 Task: Add a column "Brand".
Action: Mouse moved to (388, 345)
Screenshot: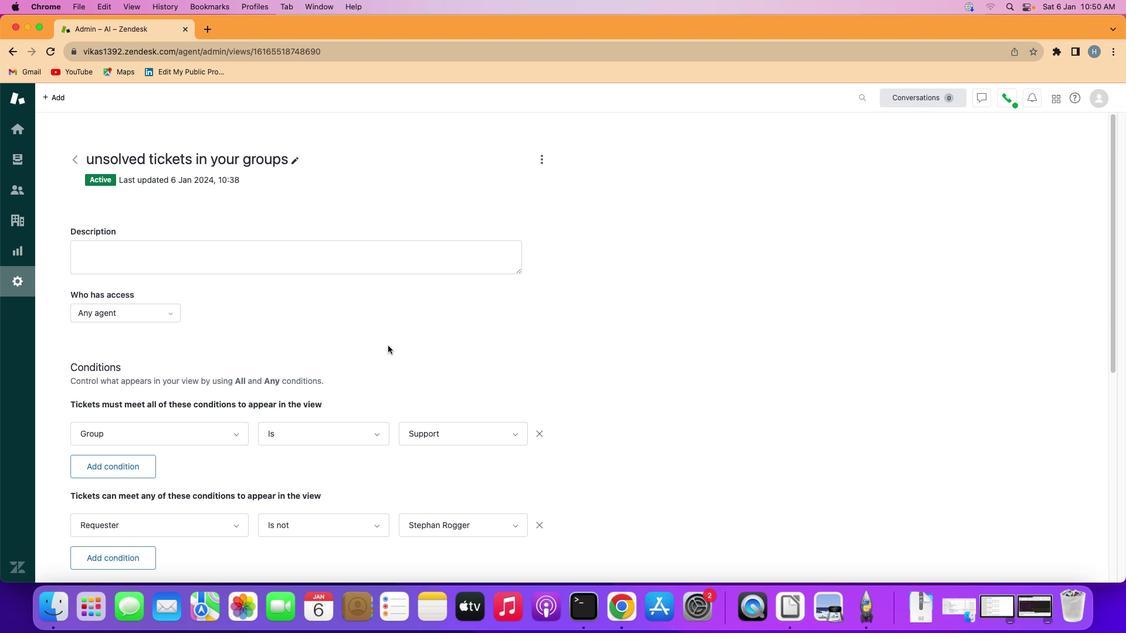 
Action: Mouse scrolled (388, 345) with delta (0, 0)
Screenshot: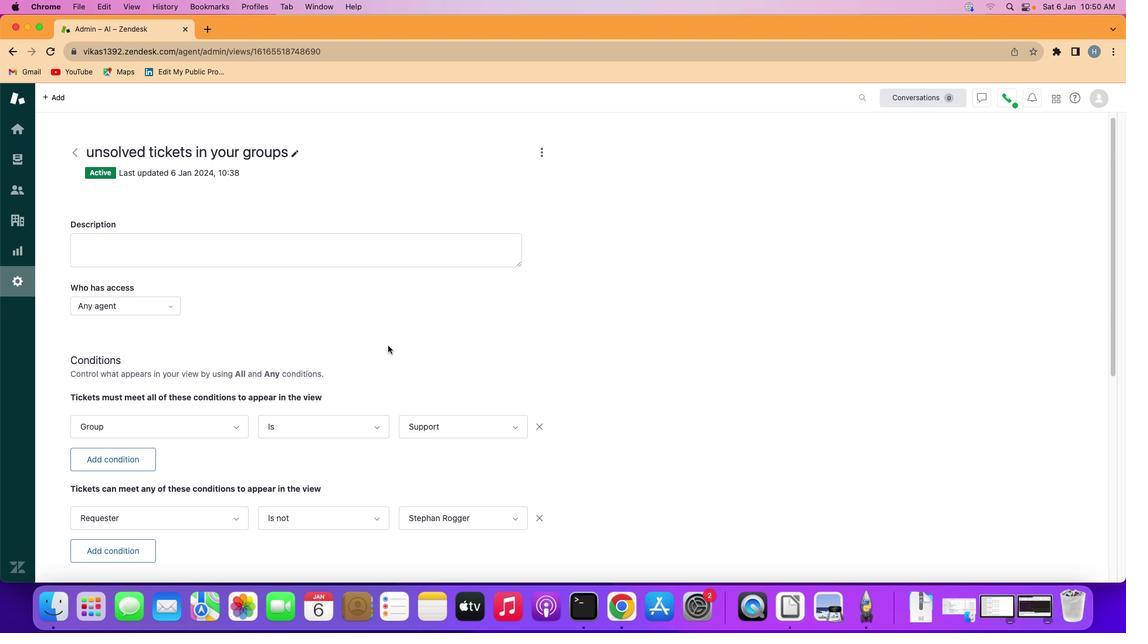 
Action: Mouse scrolled (388, 345) with delta (0, 0)
Screenshot: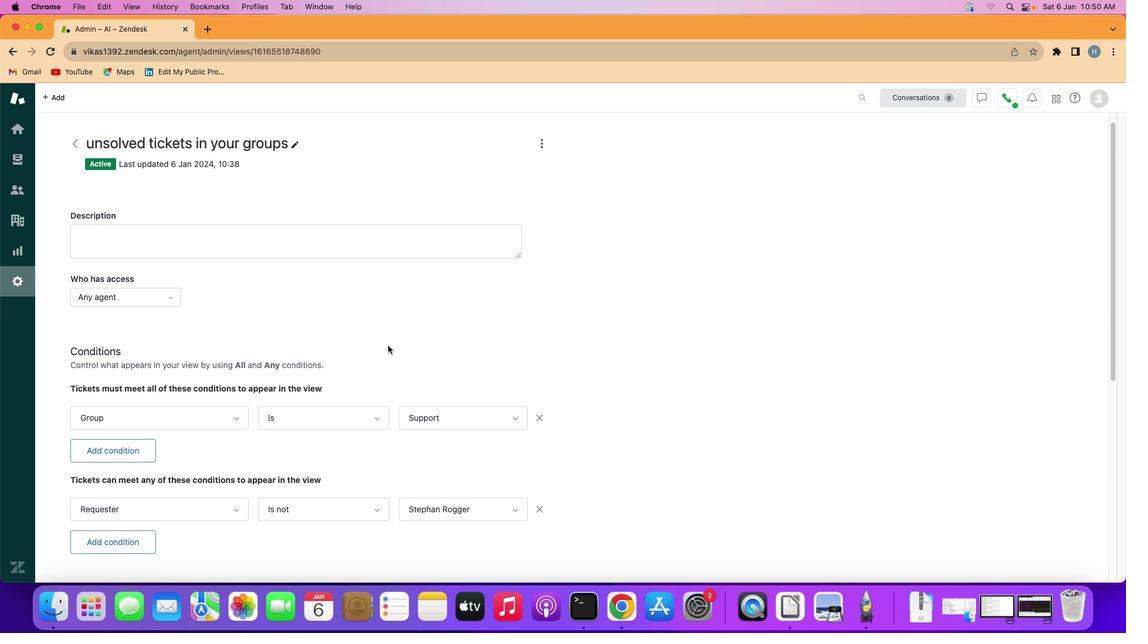 
Action: Mouse scrolled (388, 345) with delta (0, 0)
Screenshot: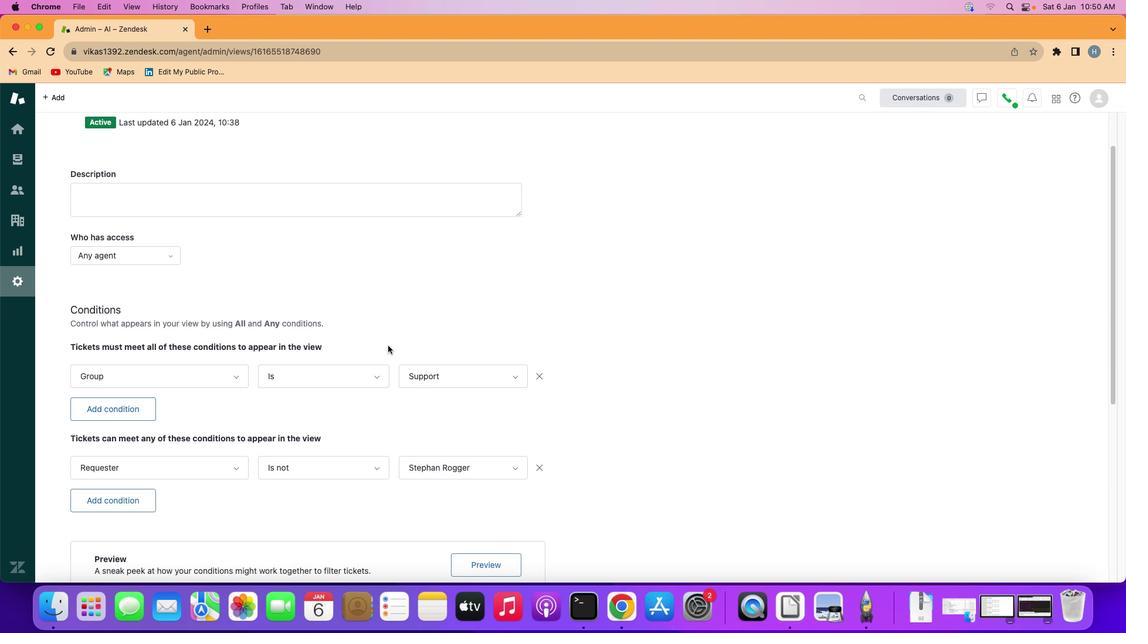 
Action: Mouse scrolled (388, 345) with delta (0, -1)
Screenshot: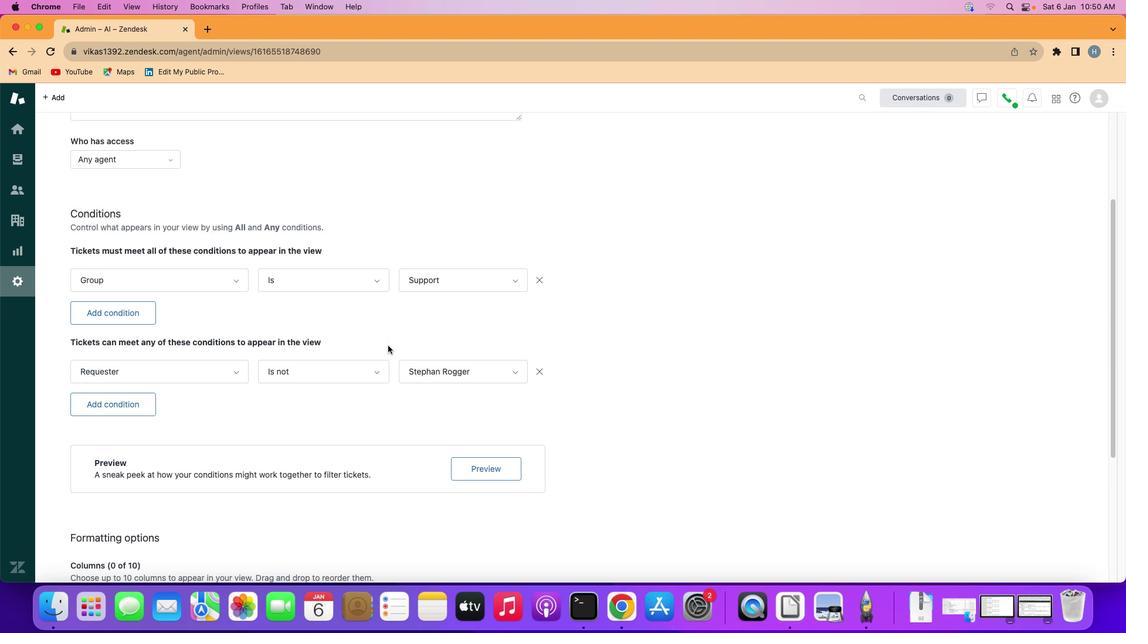 
Action: Mouse scrolled (388, 345) with delta (0, -2)
Screenshot: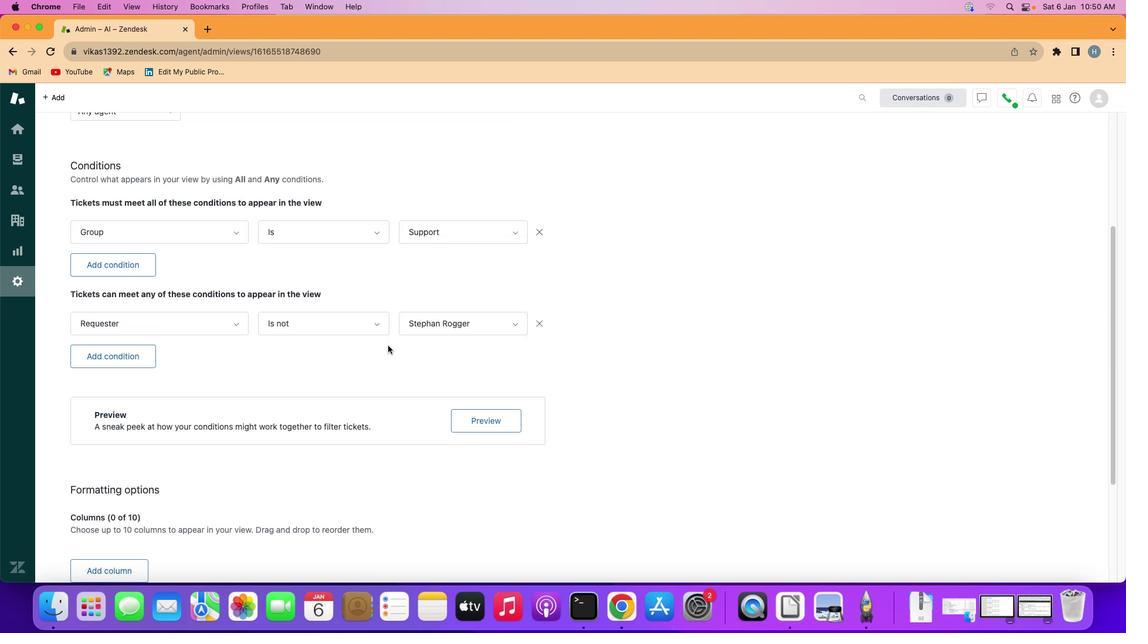 
Action: Mouse scrolled (388, 345) with delta (0, 0)
Screenshot: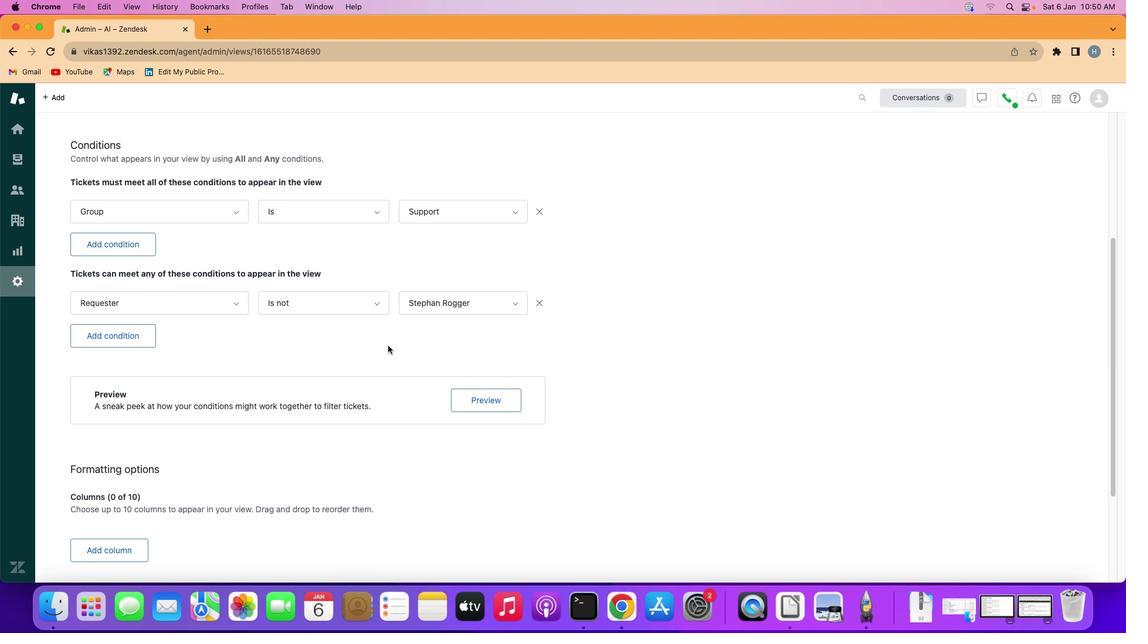 
Action: Mouse scrolled (388, 345) with delta (0, 0)
Screenshot: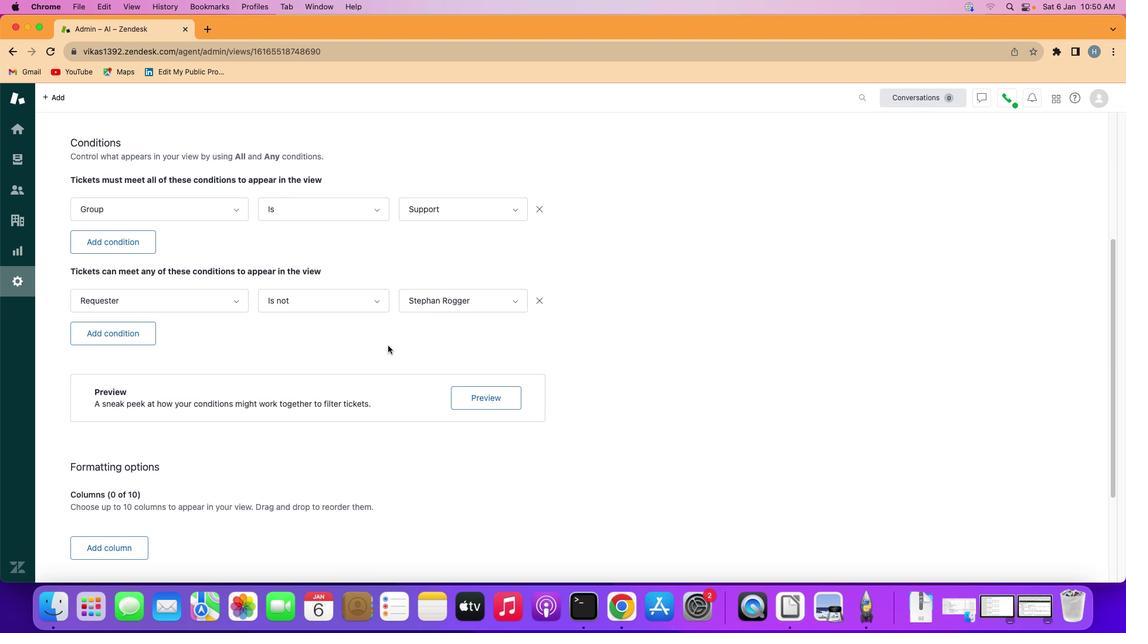 
Action: Mouse scrolled (388, 345) with delta (0, -1)
Screenshot: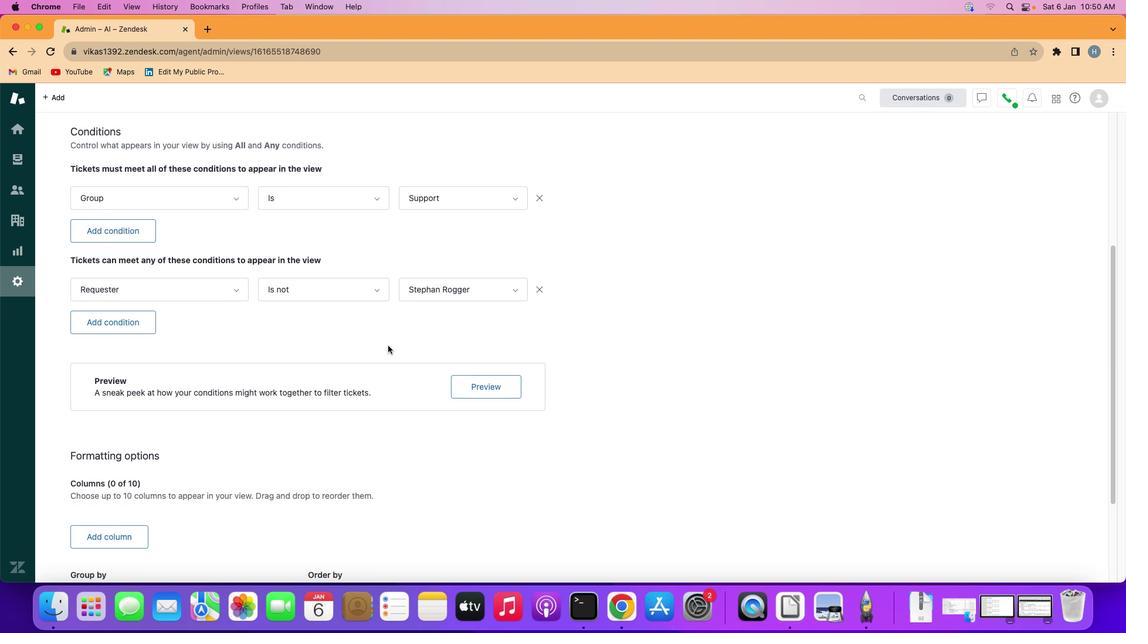 
Action: Mouse scrolled (388, 345) with delta (0, -1)
Screenshot: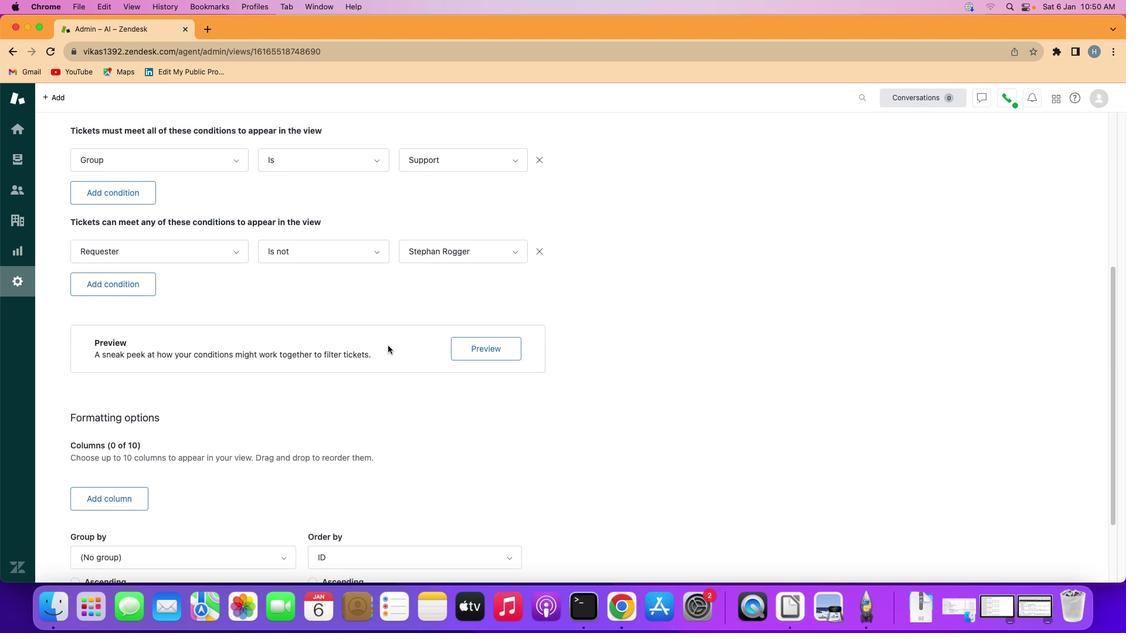 
Action: Mouse moved to (119, 474)
Screenshot: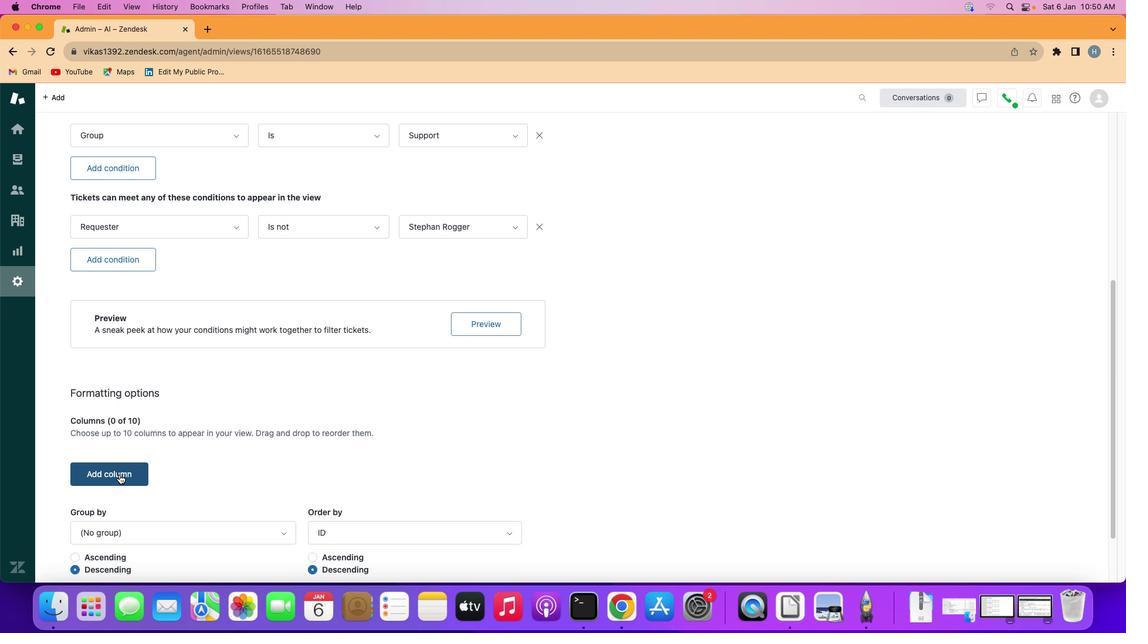 
Action: Mouse pressed left at (119, 474)
Screenshot: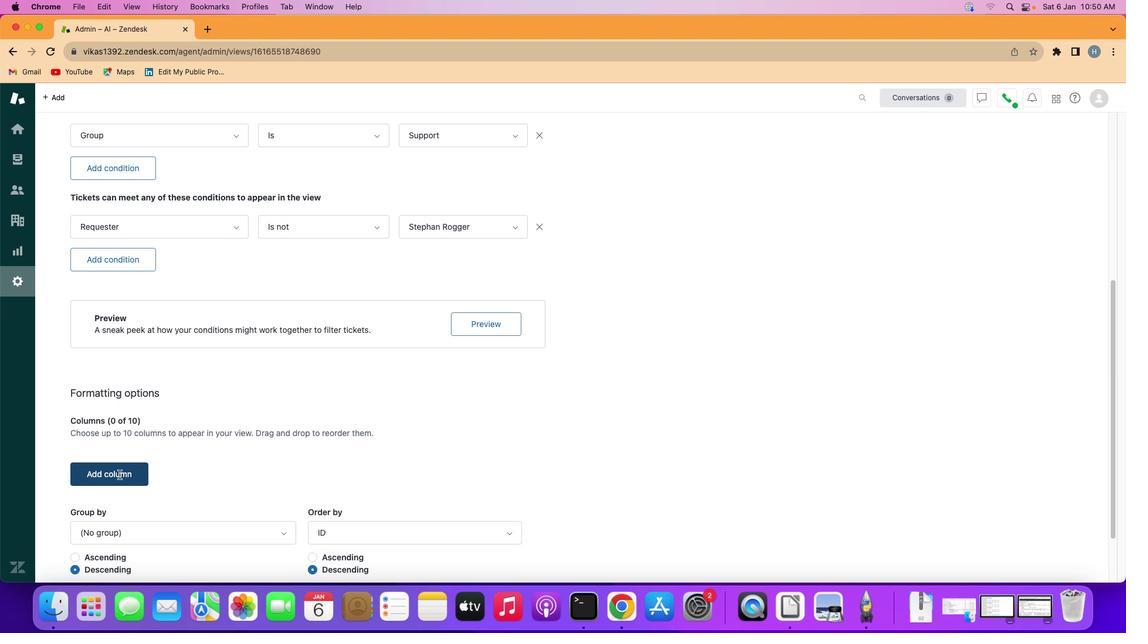
Action: Mouse moved to (281, 375)
Screenshot: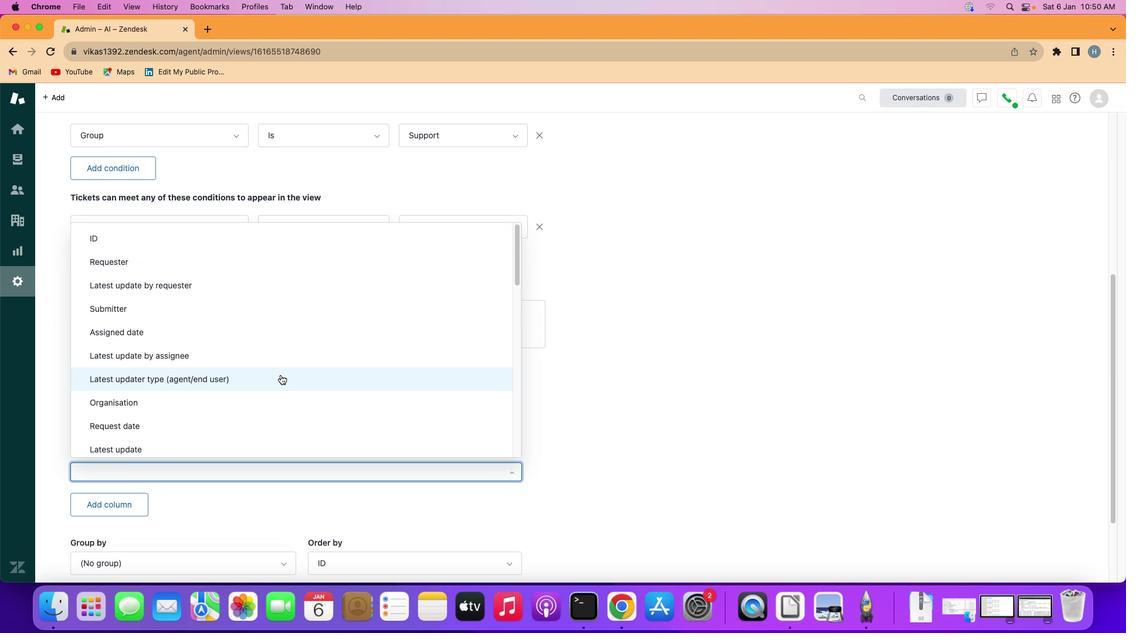 
Action: Mouse scrolled (281, 375) with delta (0, 0)
Screenshot: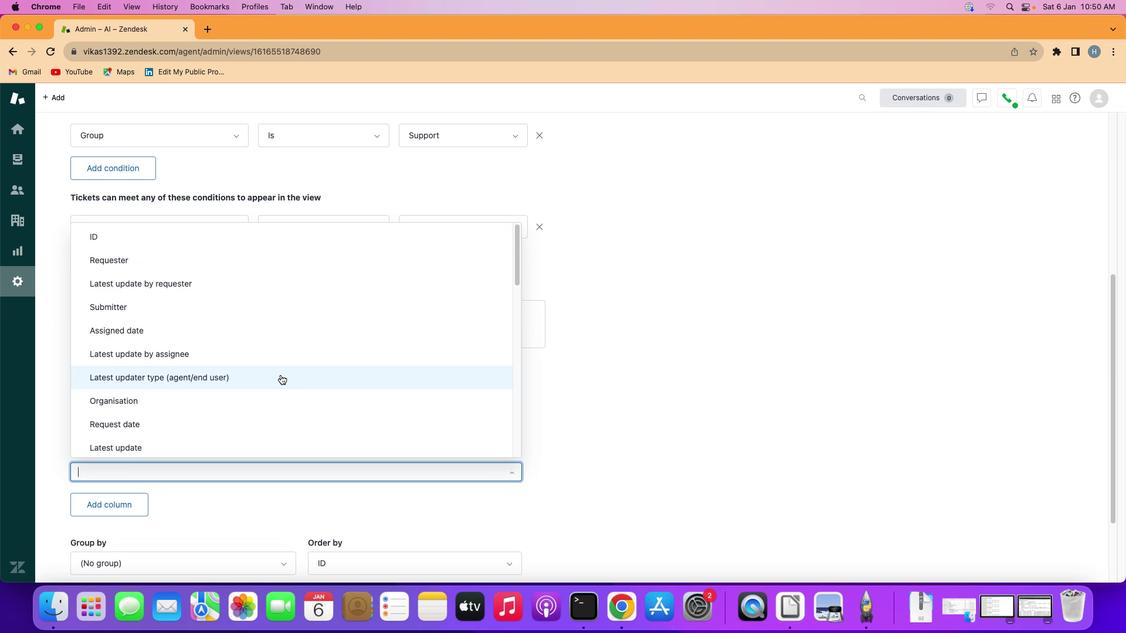 
Action: Mouse scrolled (281, 375) with delta (0, 0)
Screenshot: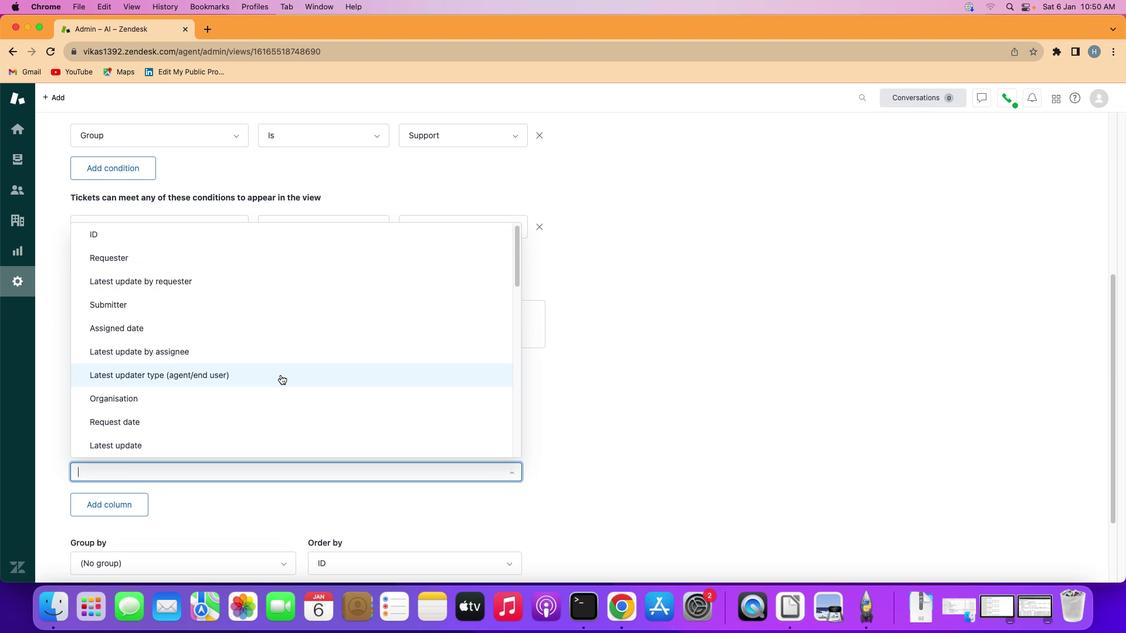 
Action: Mouse scrolled (281, 375) with delta (0, 0)
Screenshot: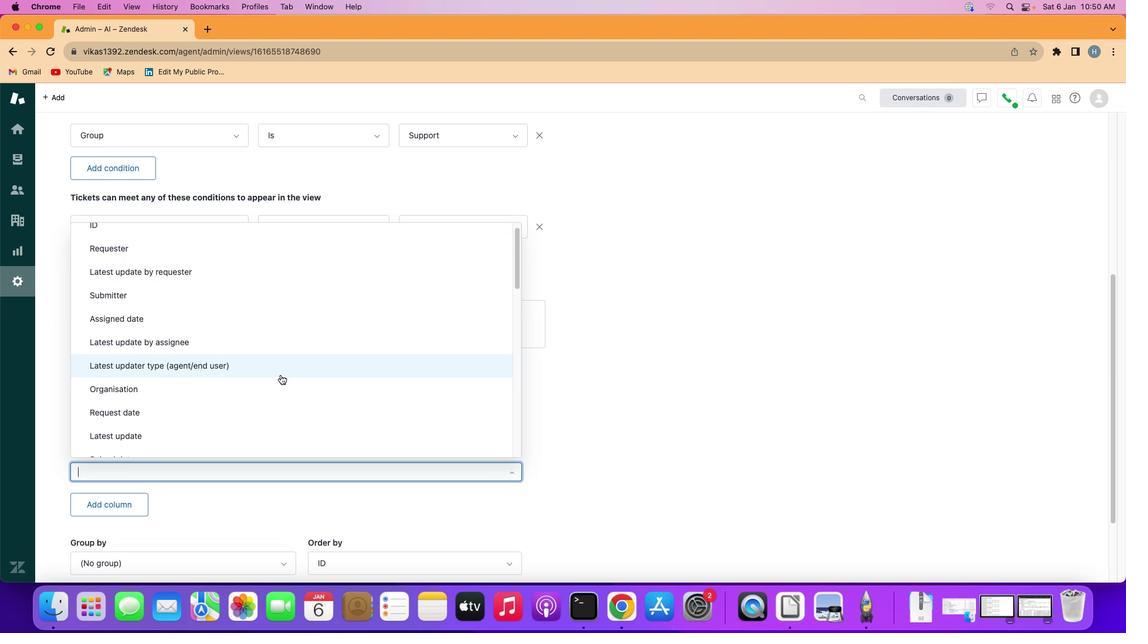 
Action: Mouse scrolled (281, 375) with delta (0, 0)
Screenshot: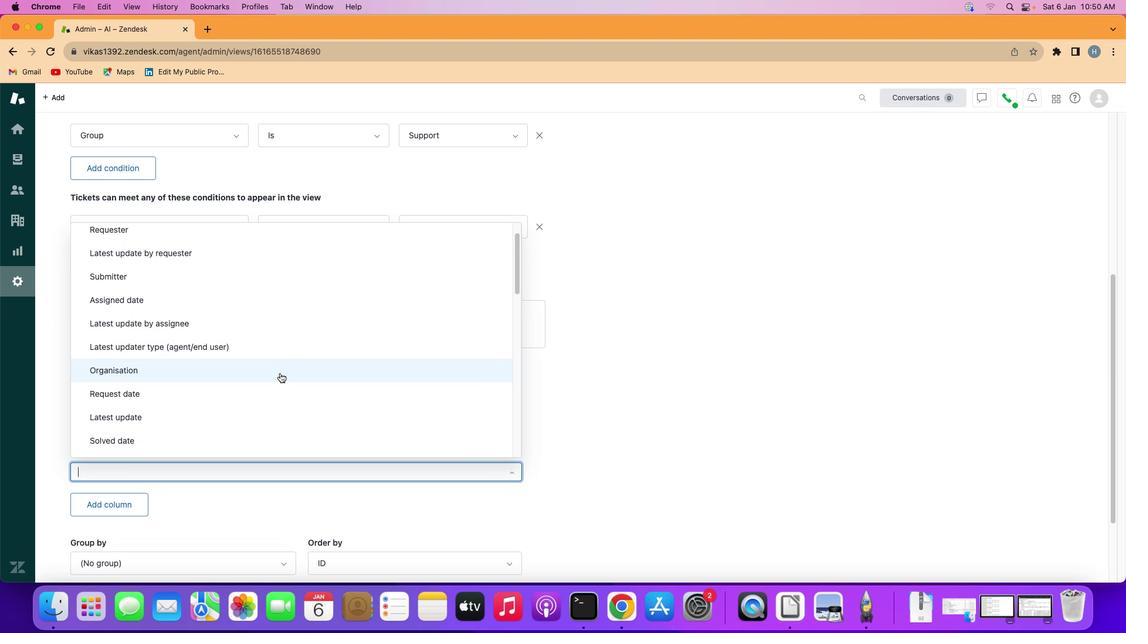 
Action: Mouse moved to (279, 372)
Screenshot: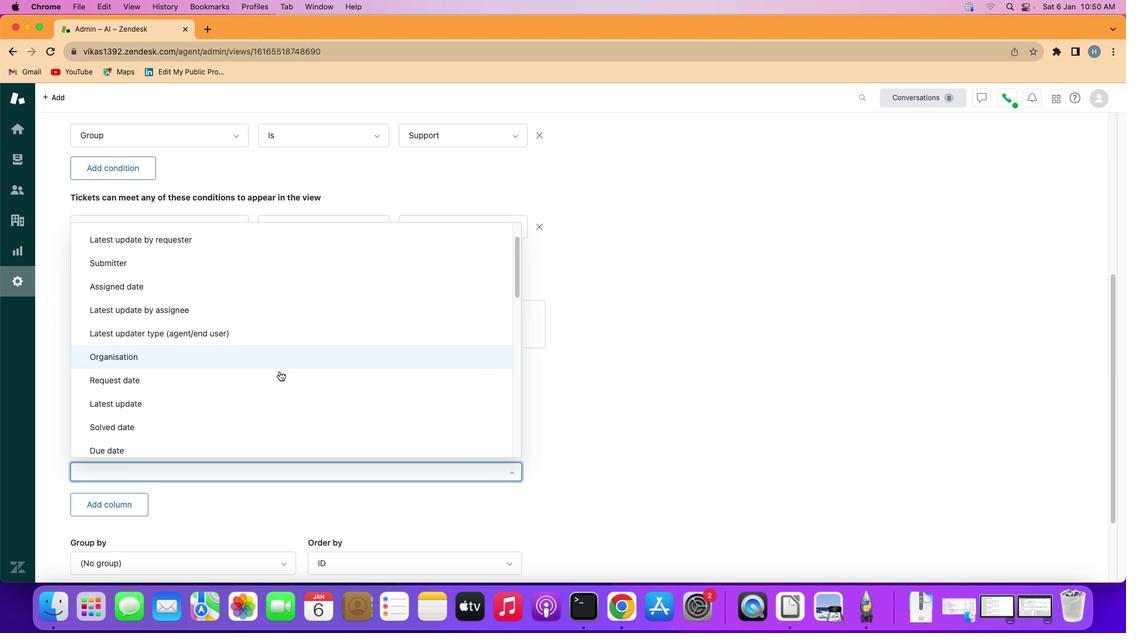 
Action: Mouse scrolled (279, 372) with delta (0, 0)
Screenshot: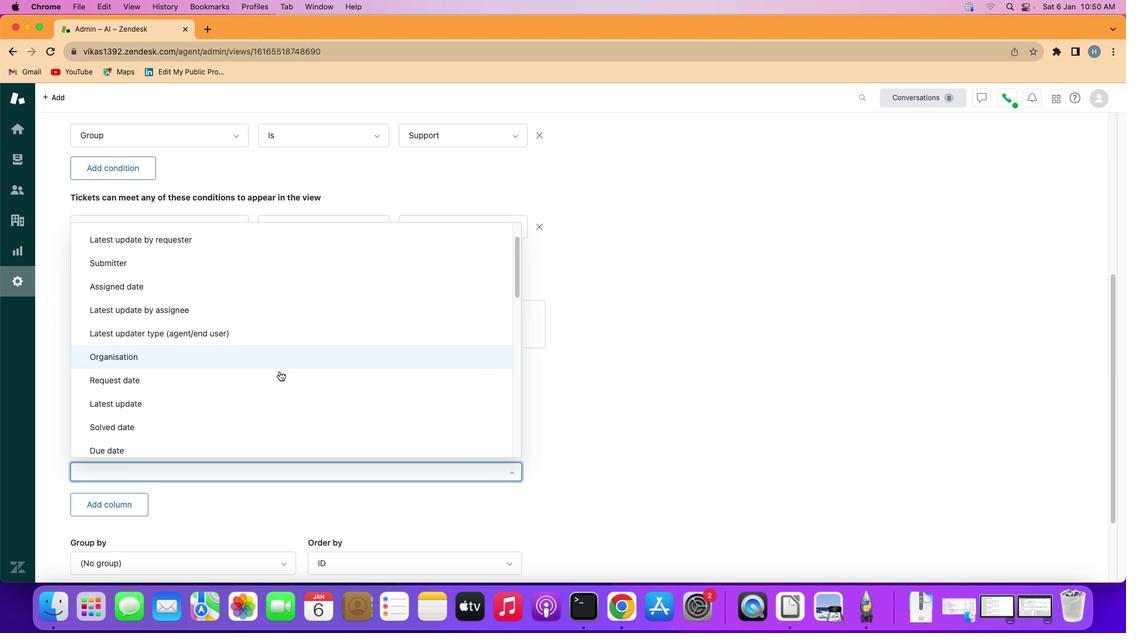 
Action: Mouse moved to (279, 371)
Screenshot: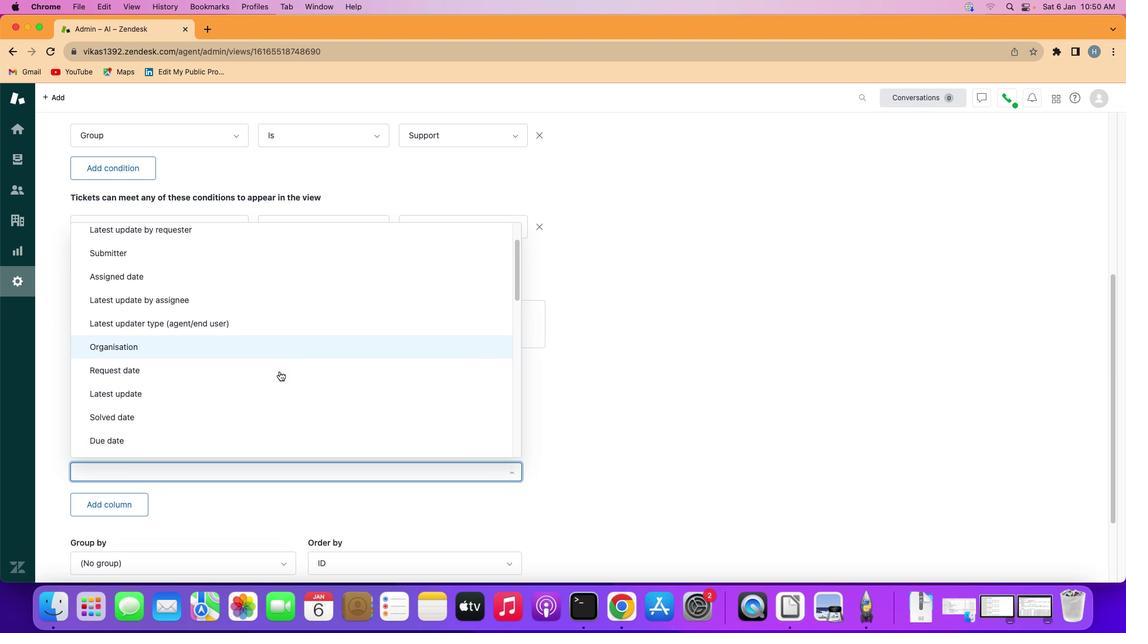 
Action: Mouse scrolled (279, 371) with delta (0, 0)
Screenshot: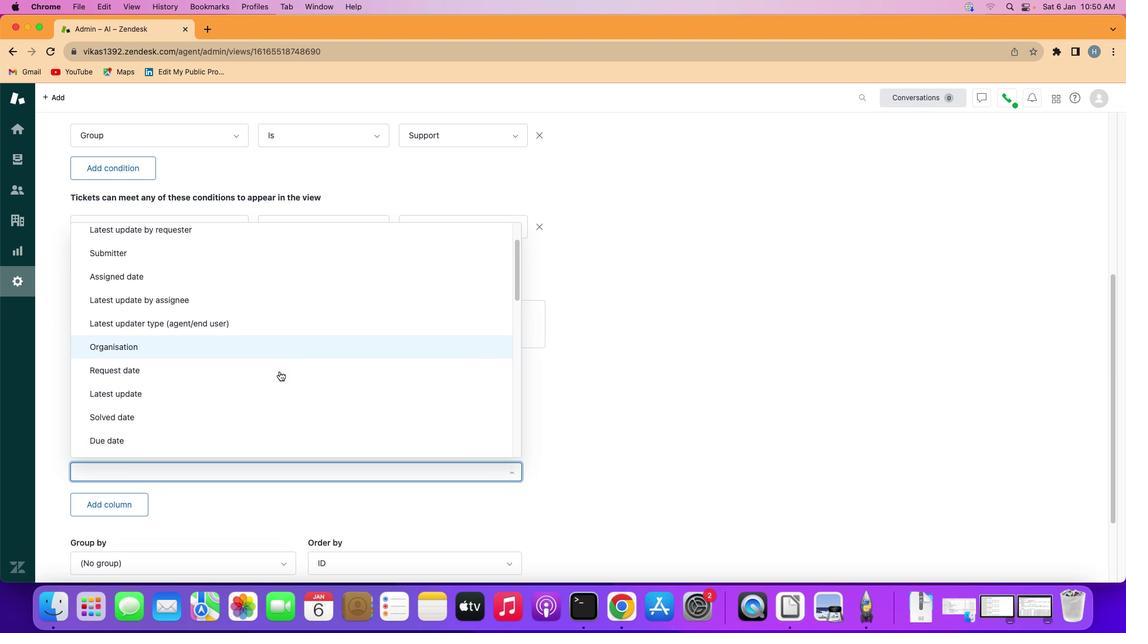
Action: Mouse scrolled (279, 371) with delta (0, -1)
Screenshot: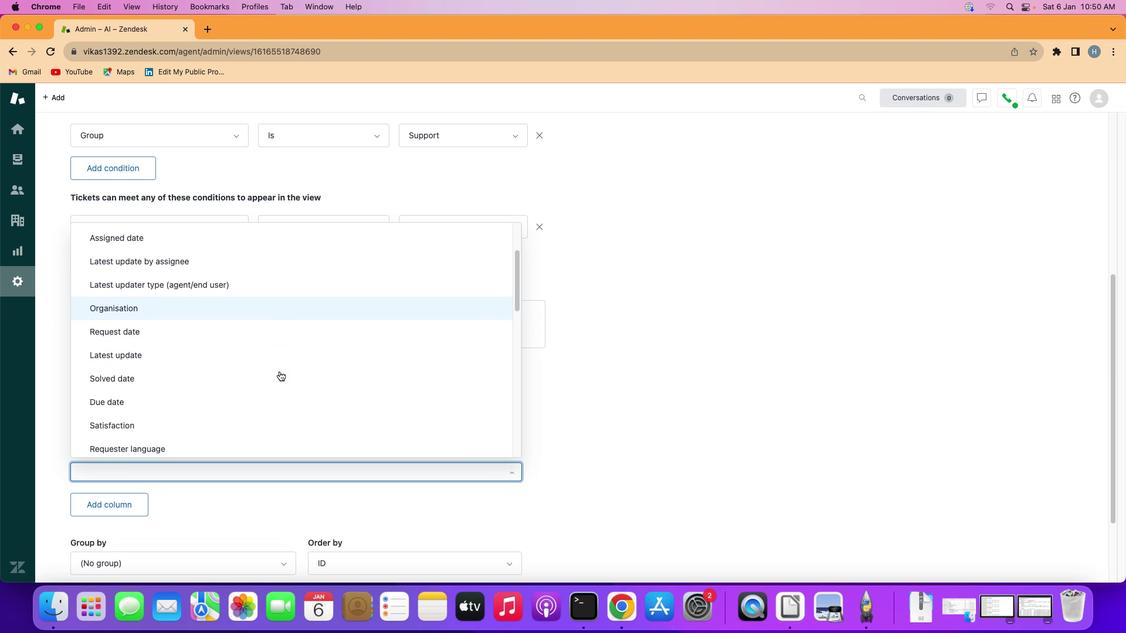 
Action: Mouse scrolled (279, 371) with delta (0, -1)
Screenshot: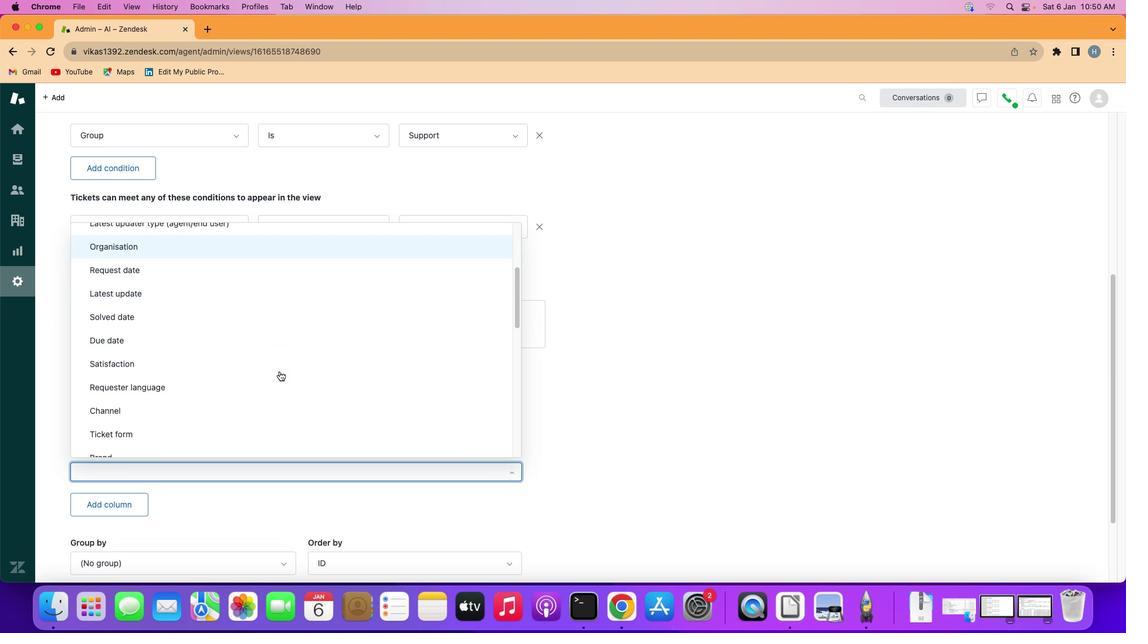 
Action: Mouse moved to (249, 424)
Screenshot: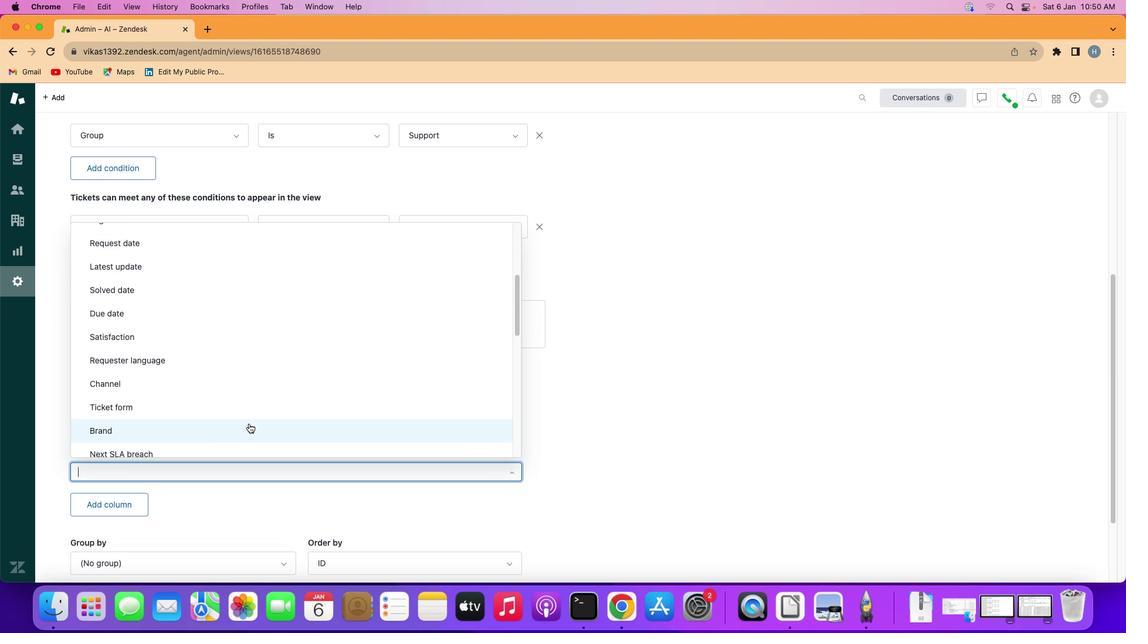 
Action: Mouse pressed left at (249, 424)
Screenshot: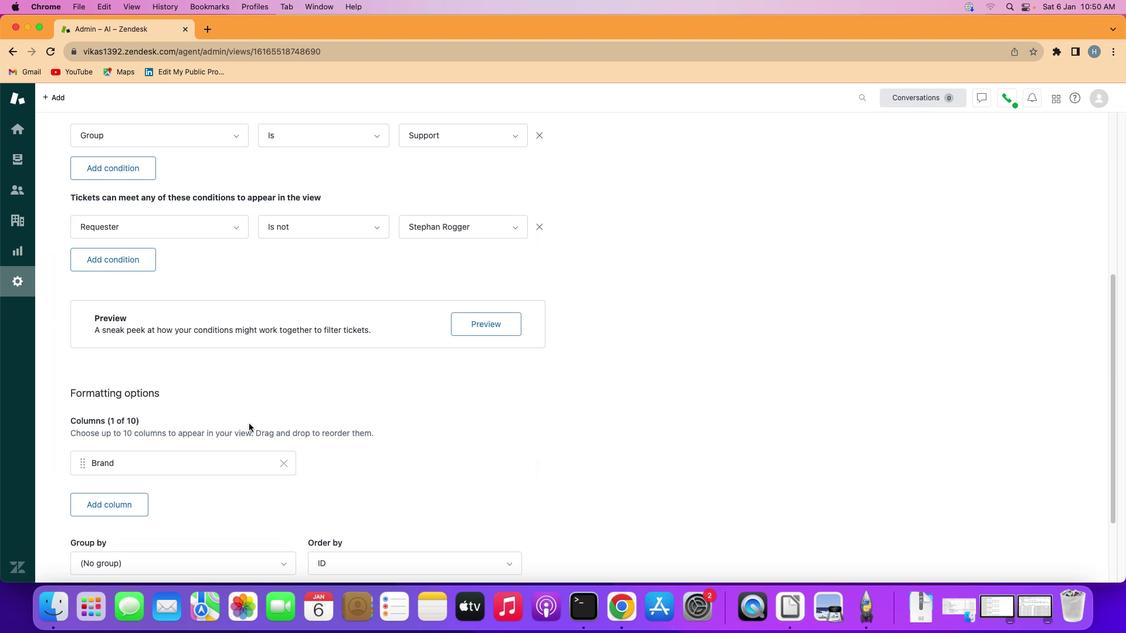 
Action: Mouse moved to (455, 456)
Screenshot: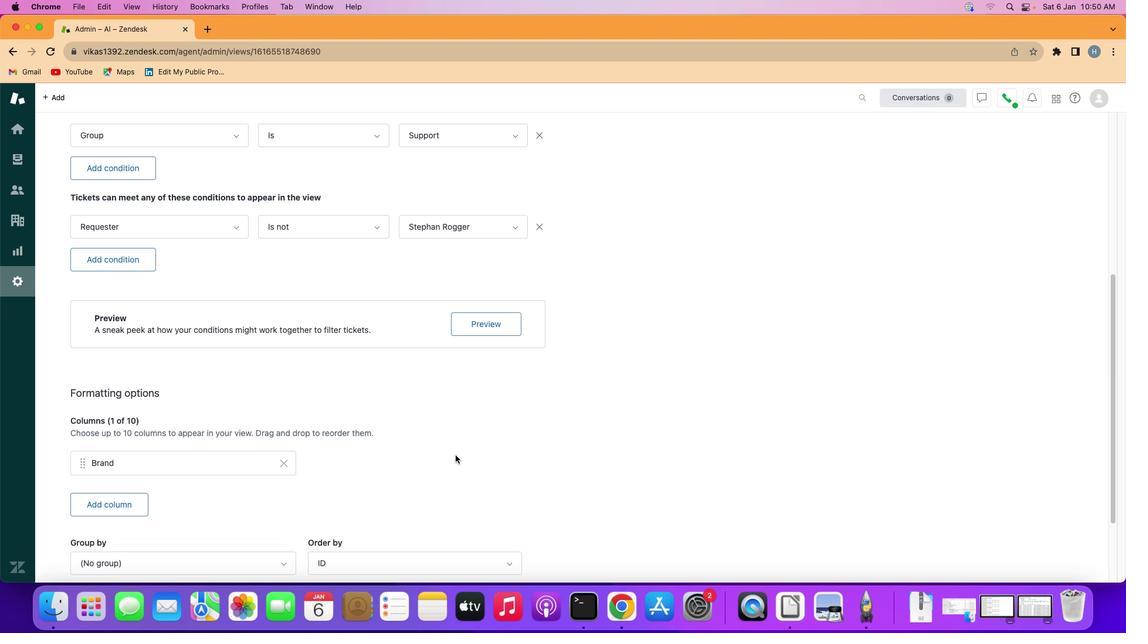 
